 Task: Click on view all scheduled post.
Action: Mouse moved to (508, 291)
Screenshot: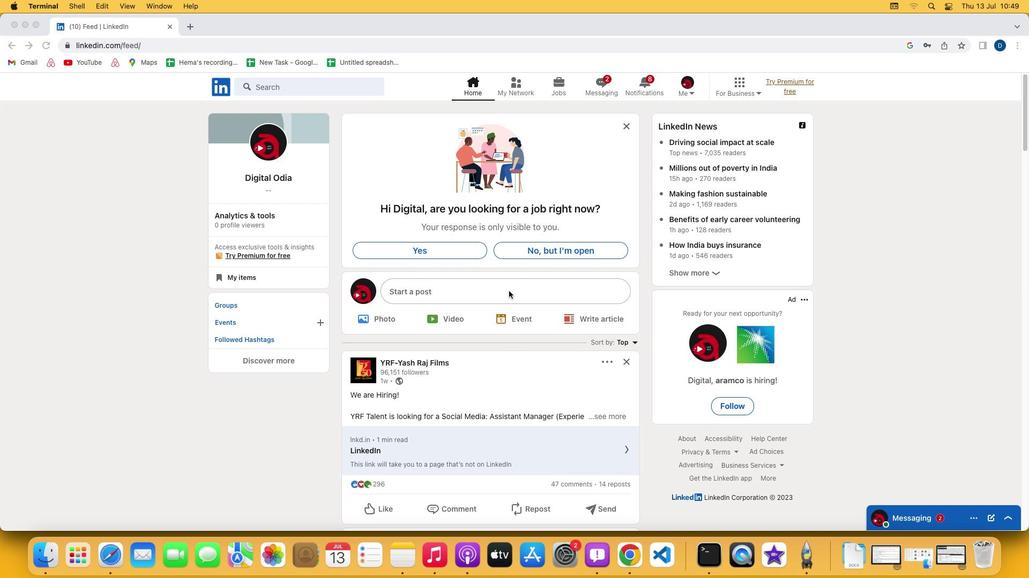
Action: Mouse pressed left at (508, 291)
Screenshot: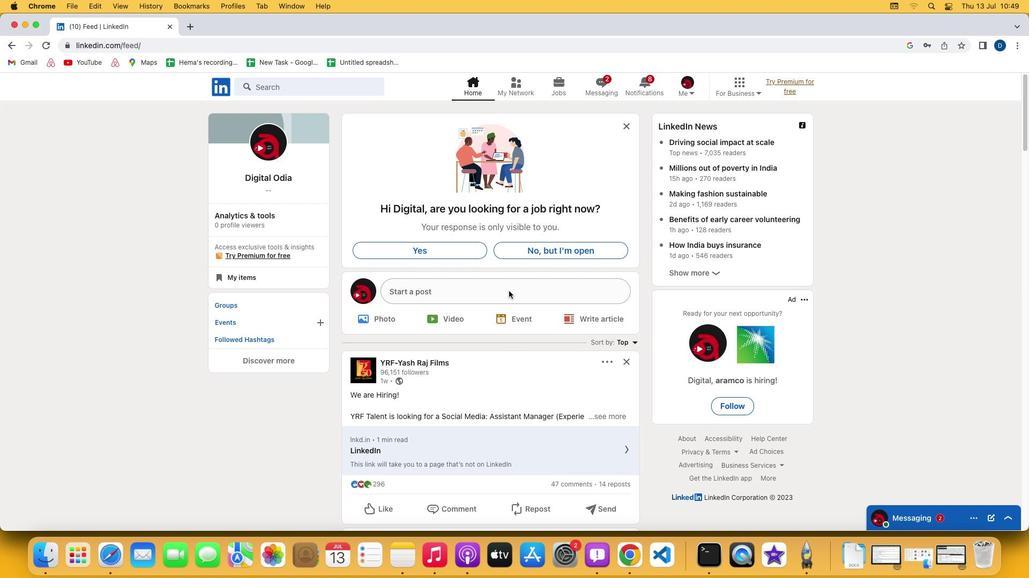 
Action: Mouse pressed left at (508, 291)
Screenshot: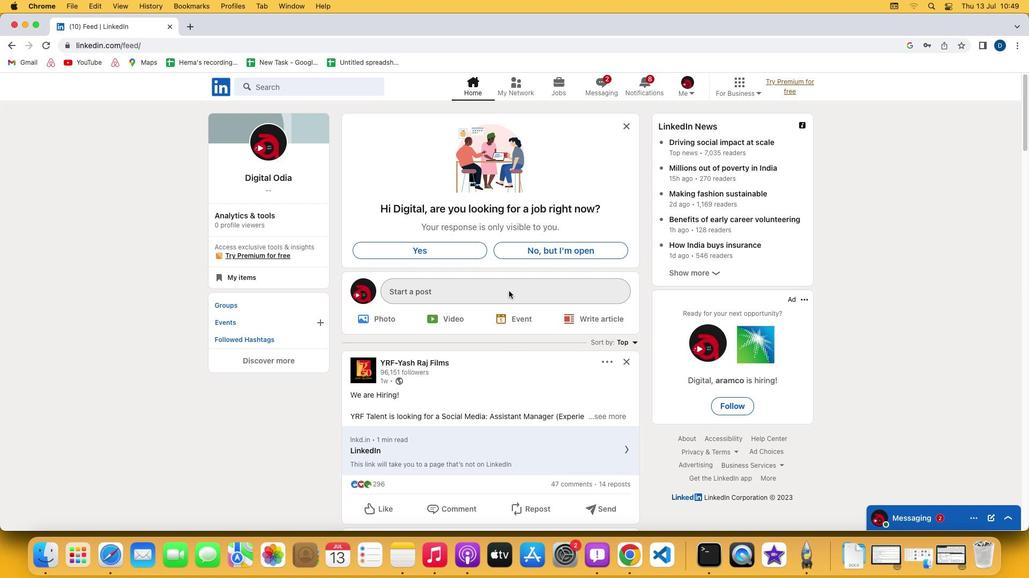 
Action: Mouse moved to (657, 389)
Screenshot: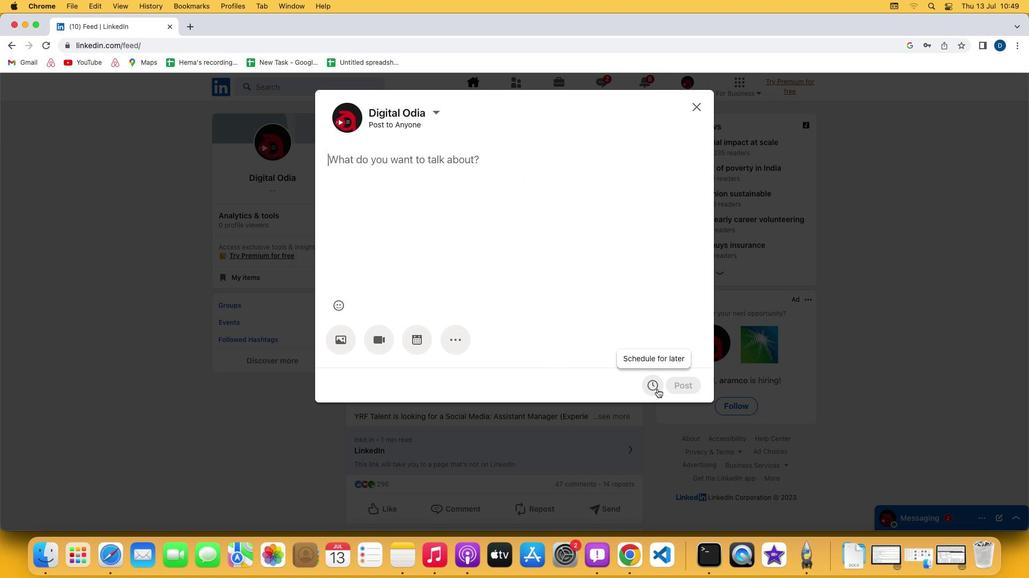 
Action: Mouse pressed left at (657, 389)
Screenshot: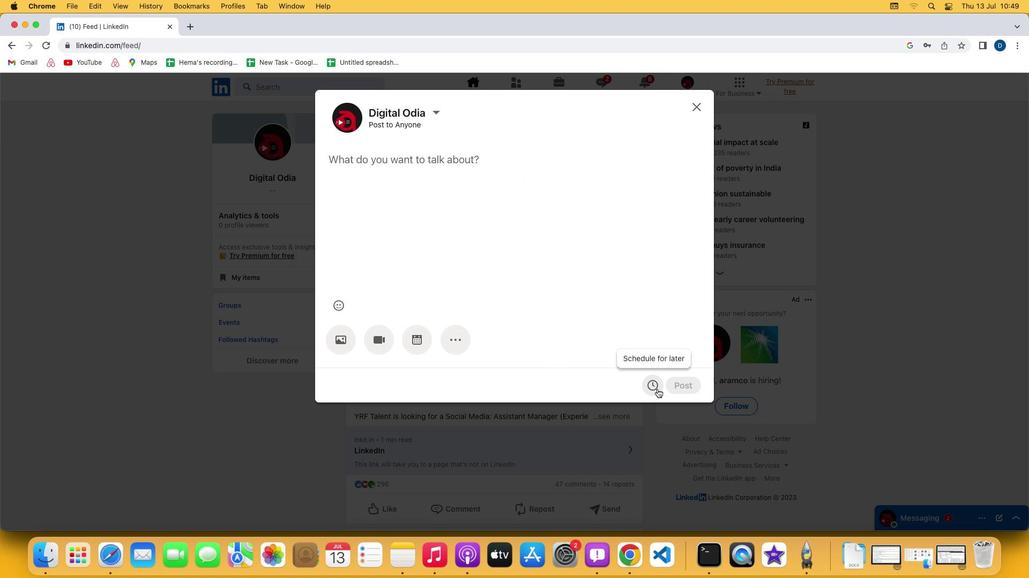 
Action: Mouse moved to (462, 241)
Screenshot: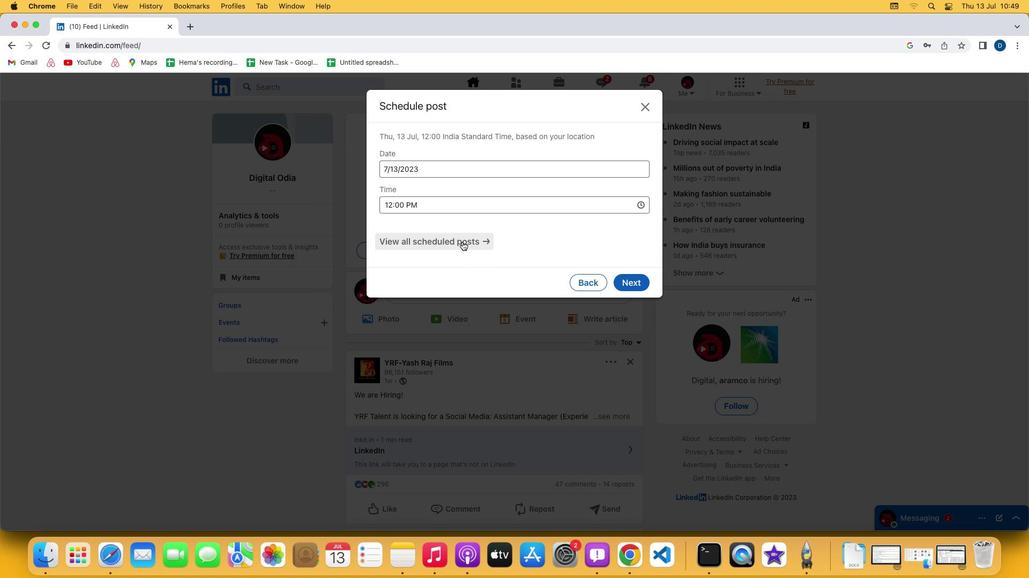 
Action: Mouse pressed left at (462, 241)
Screenshot: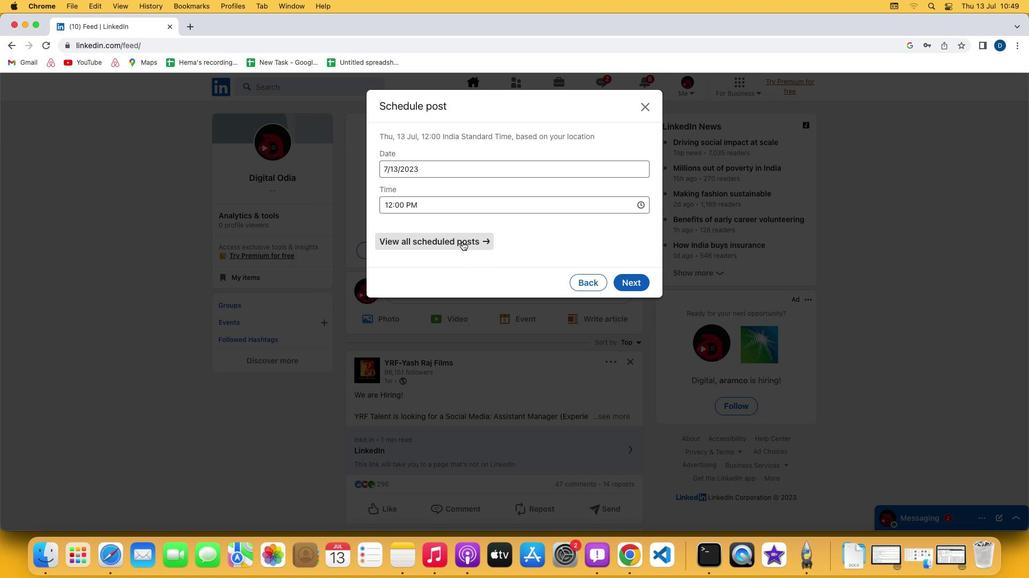 
